 Task: Look for products in the category "Lotion" from Andalou Naturals only.
Action: Mouse moved to (763, 274)
Screenshot: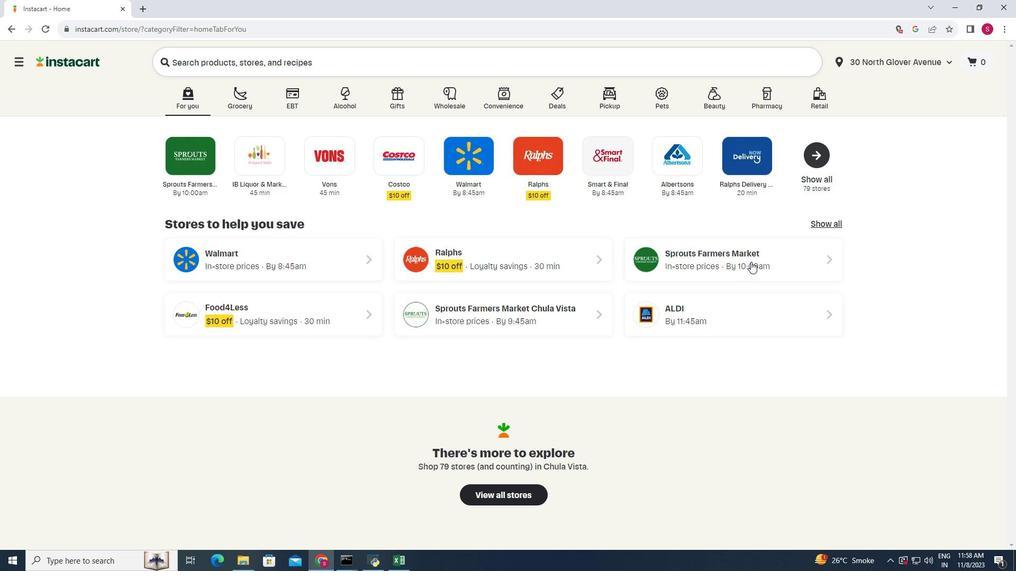 
Action: Mouse pressed left at (763, 274)
Screenshot: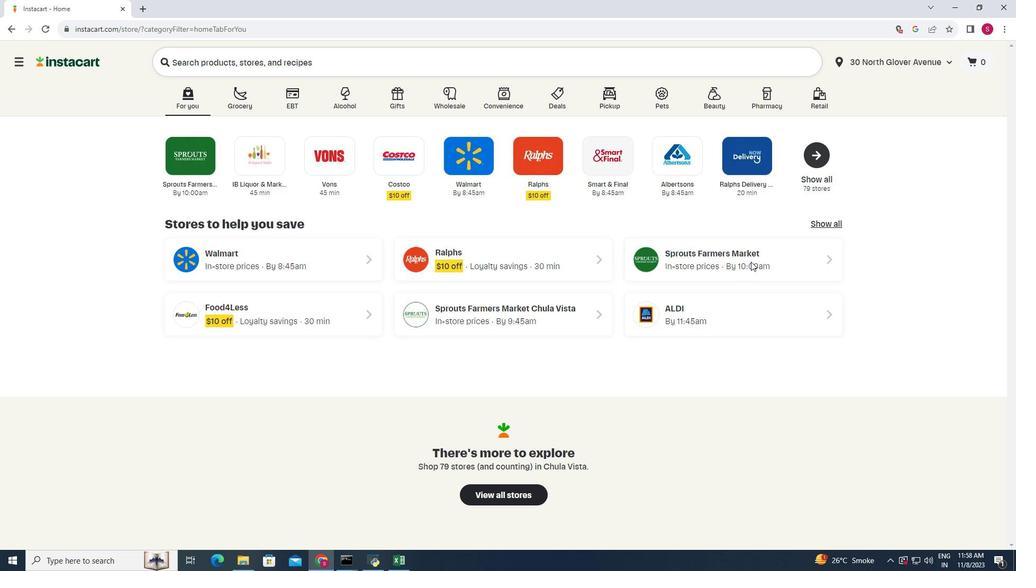 
Action: Mouse moved to (71, 422)
Screenshot: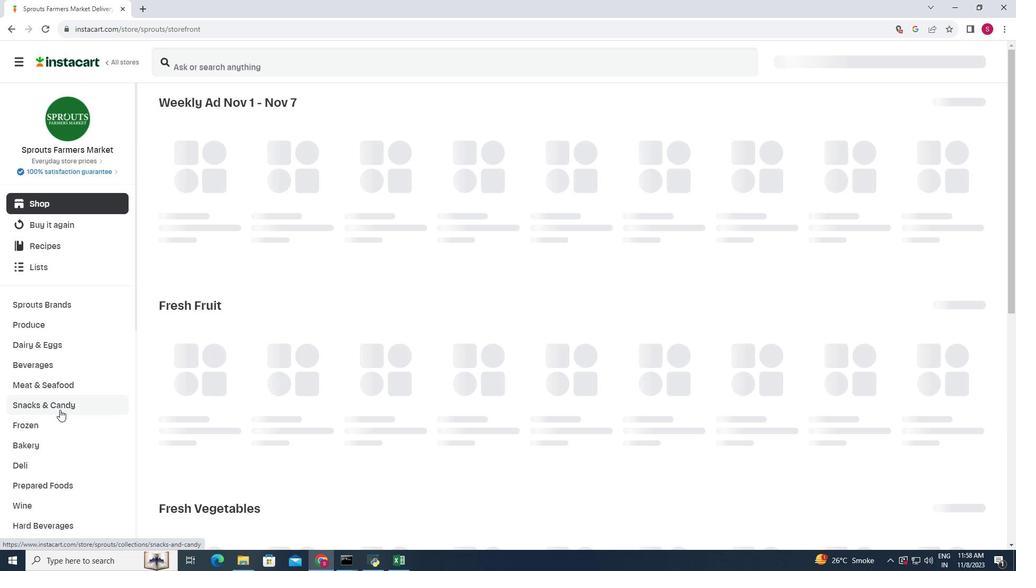 
Action: Mouse scrolled (71, 421) with delta (0, 0)
Screenshot: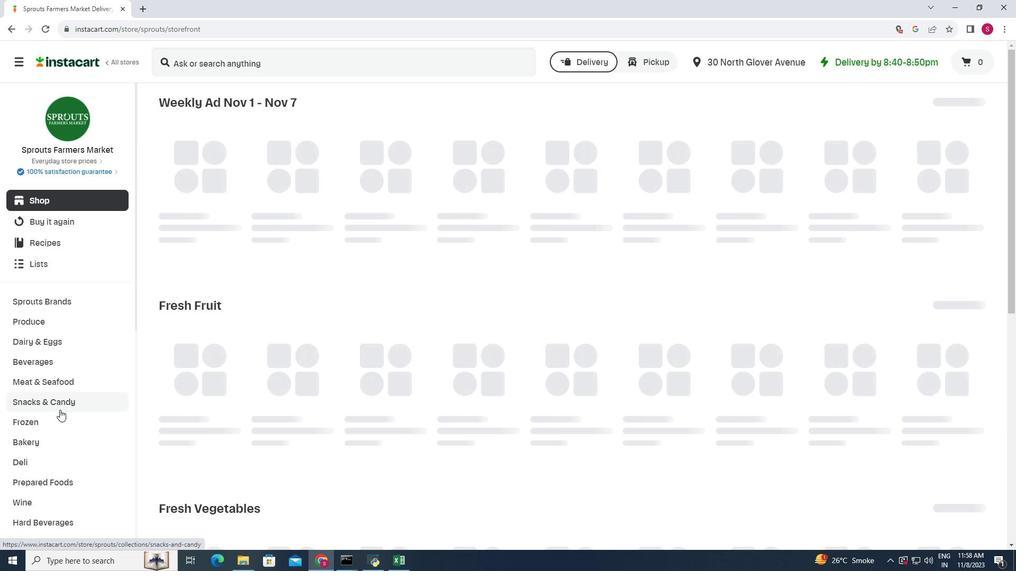 
Action: Mouse moved to (71, 422)
Screenshot: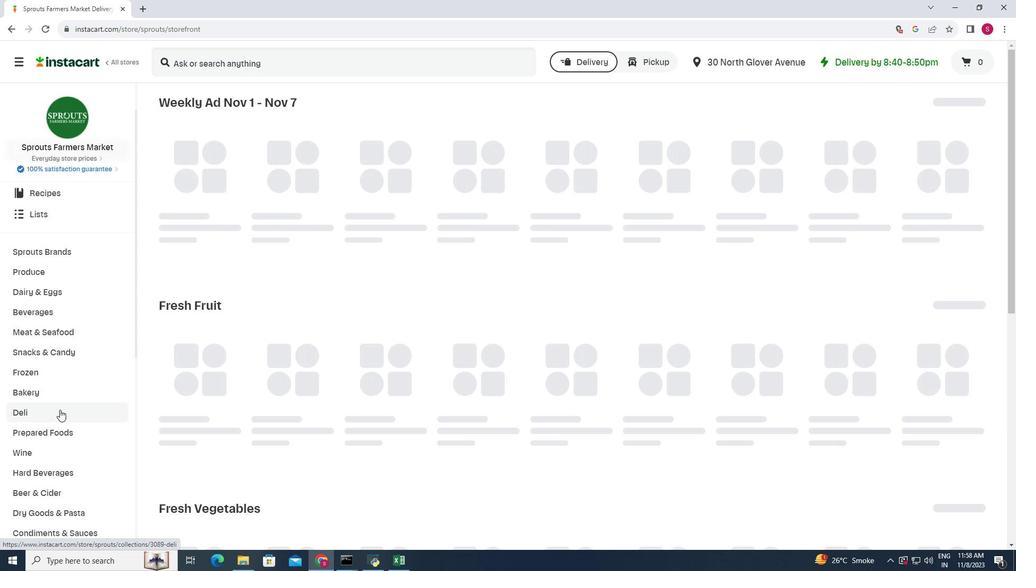 
Action: Mouse scrolled (71, 421) with delta (0, 0)
Screenshot: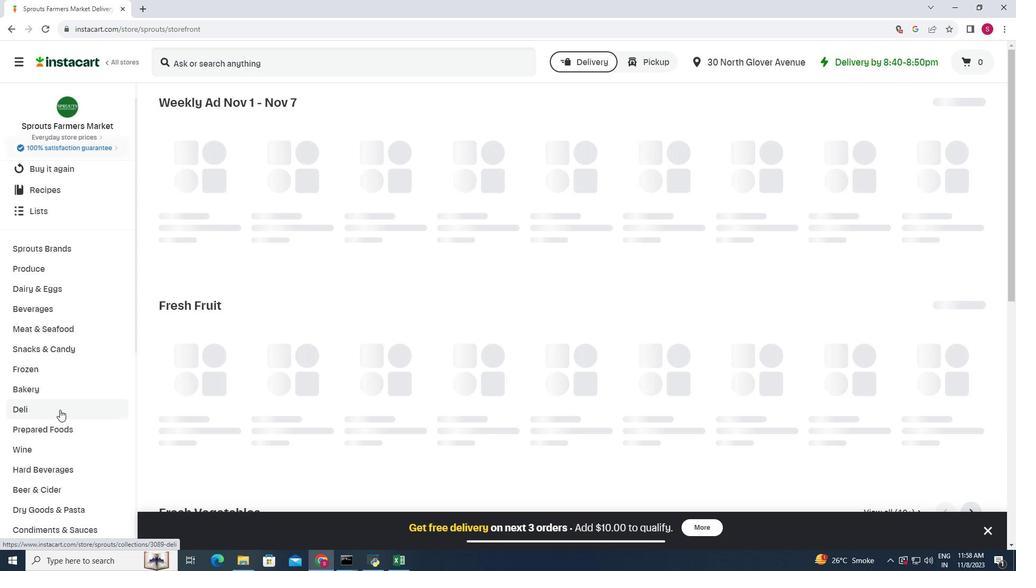 
Action: Mouse moved to (71, 419)
Screenshot: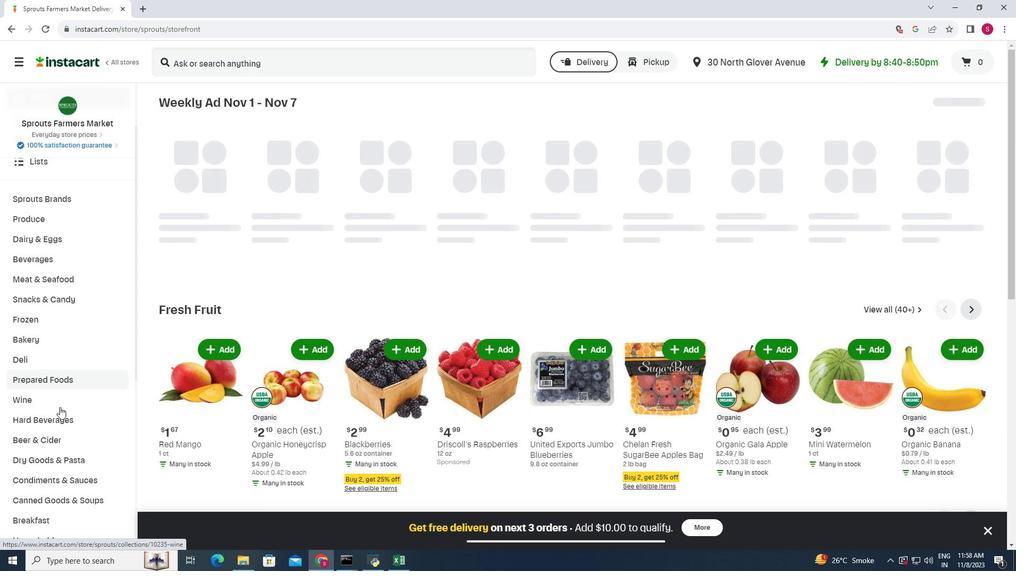 
Action: Mouse scrolled (71, 419) with delta (0, 0)
Screenshot: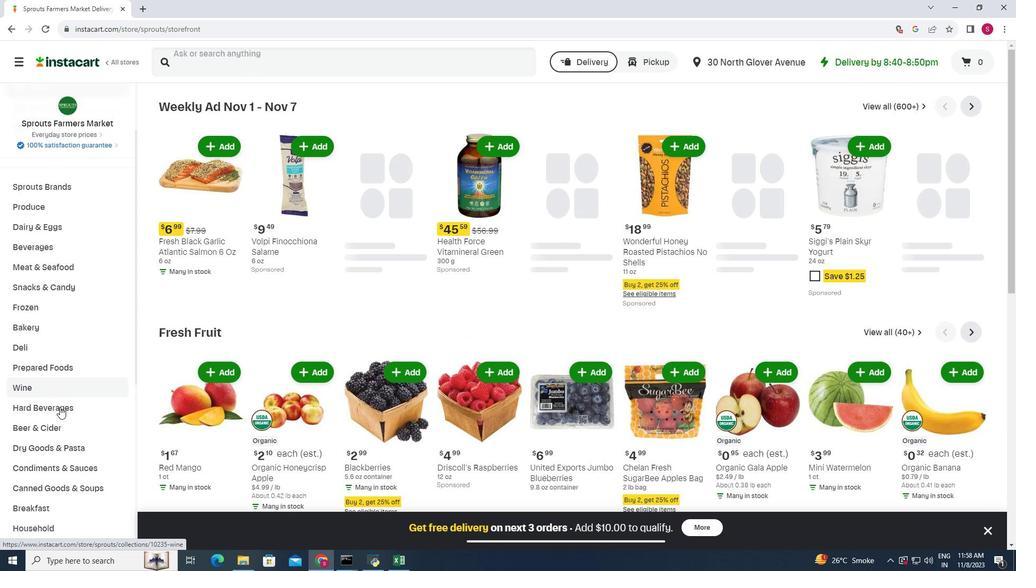 
Action: Mouse moved to (71, 419)
Screenshot: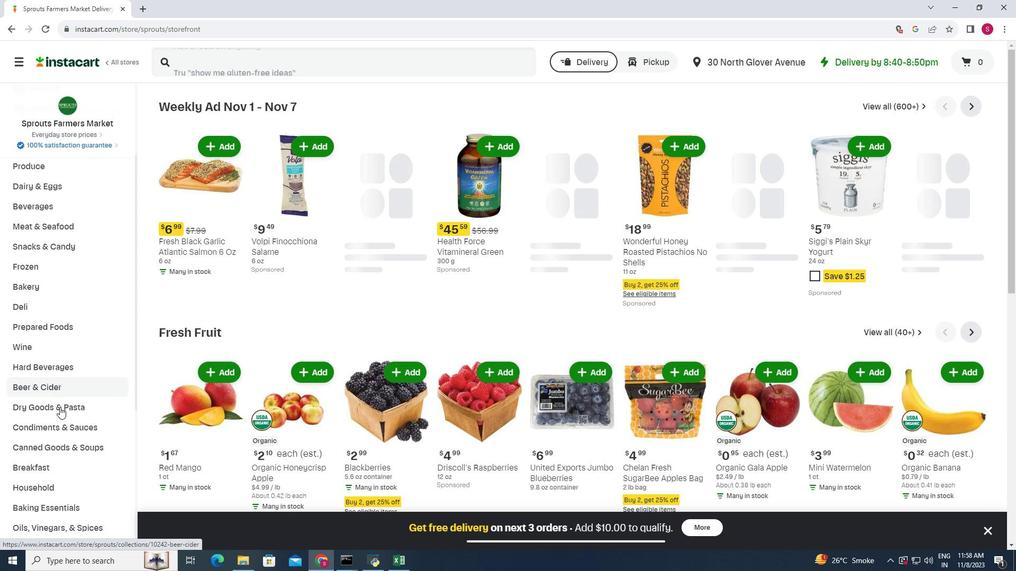 
Action: Mouse scrolled (71, 419) with delta (0, 0)
Screenshot: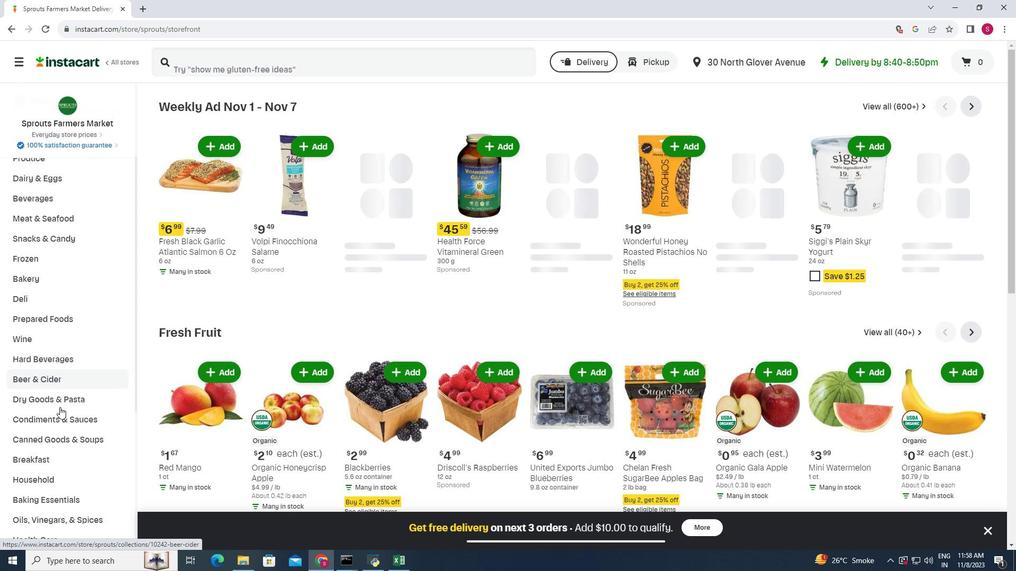 
Action: Mouse scrolled (71, 419) with delta (0, 0)
Screenshot: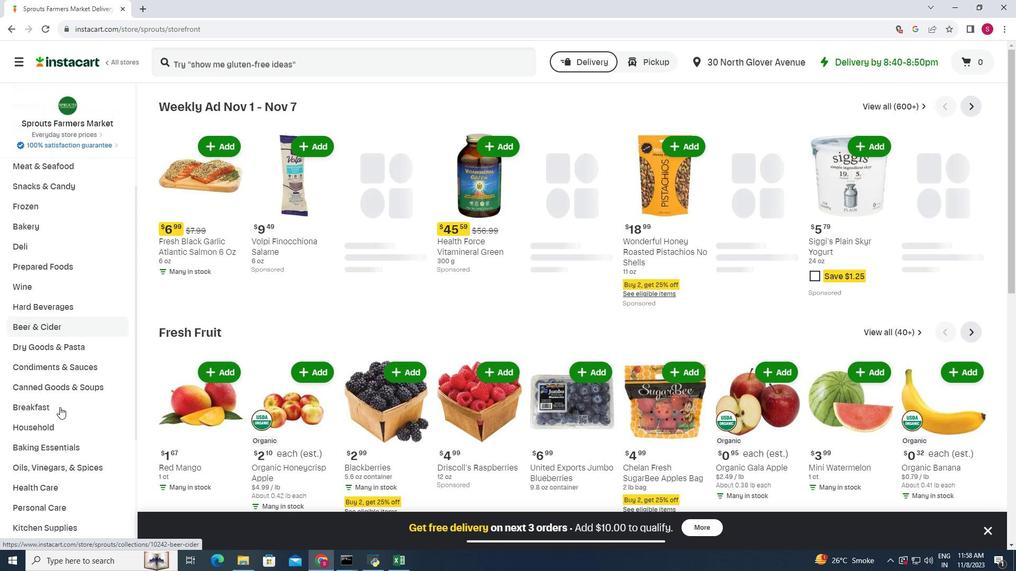 
Action: Mouse scrolled (71, 419) with delta (0, 0)
Screenshot: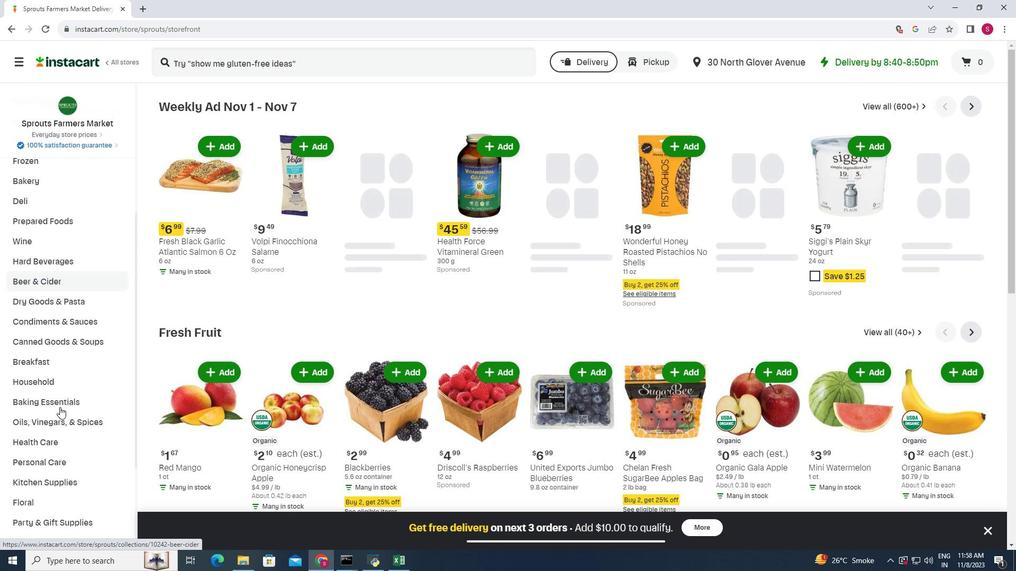 
Action: Mouse moved to (67, 423)
Screenshot: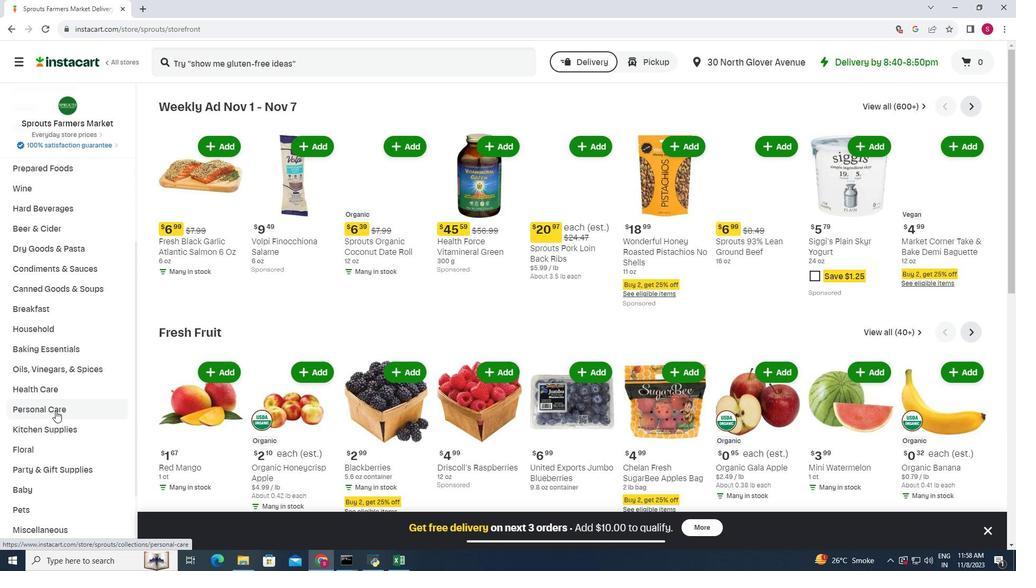 
Action: Mouse pressed left at (67, 423)
Screenshot: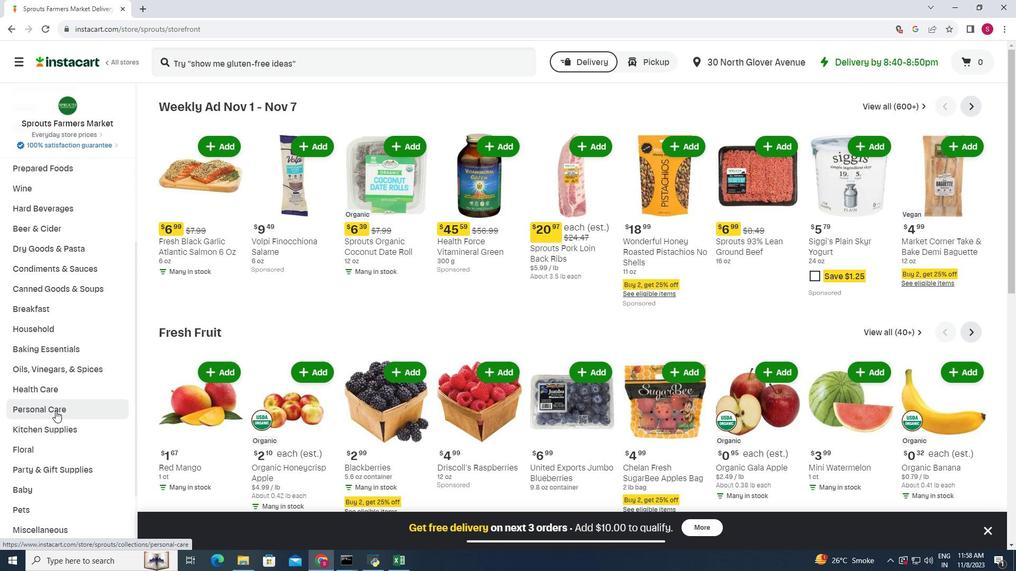 
Action: Mouse moved to (286, 139)
Screenshot: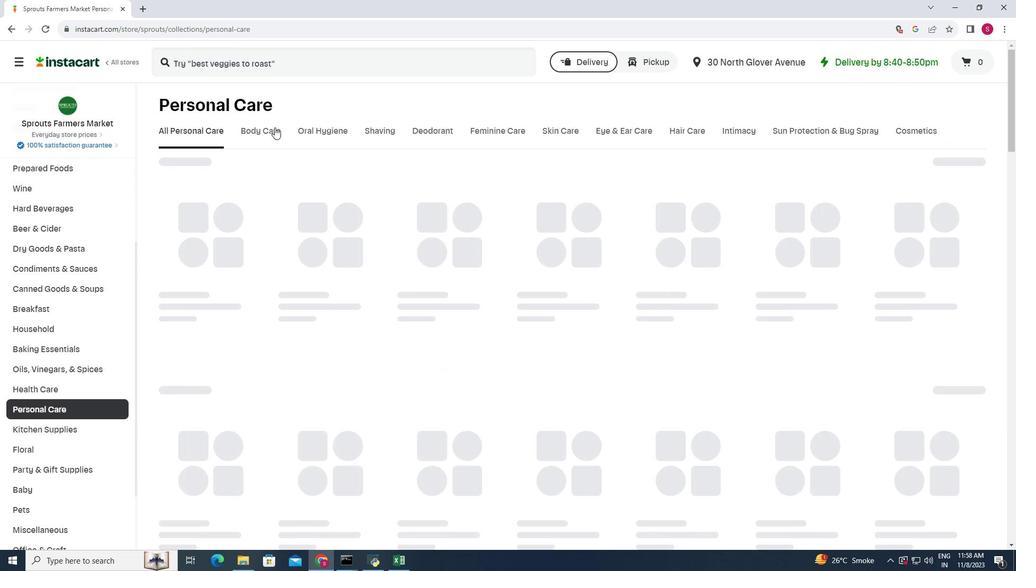 
Action: Mouse pressed left at (286, 139)
Screenshot: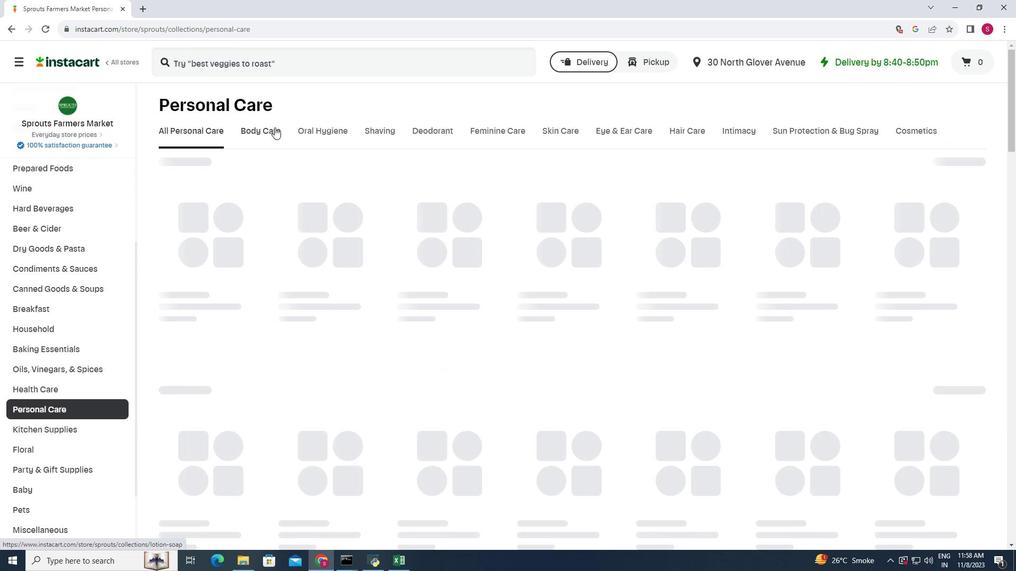 
Action: Mouse moved to (437, 189)
Screenshot: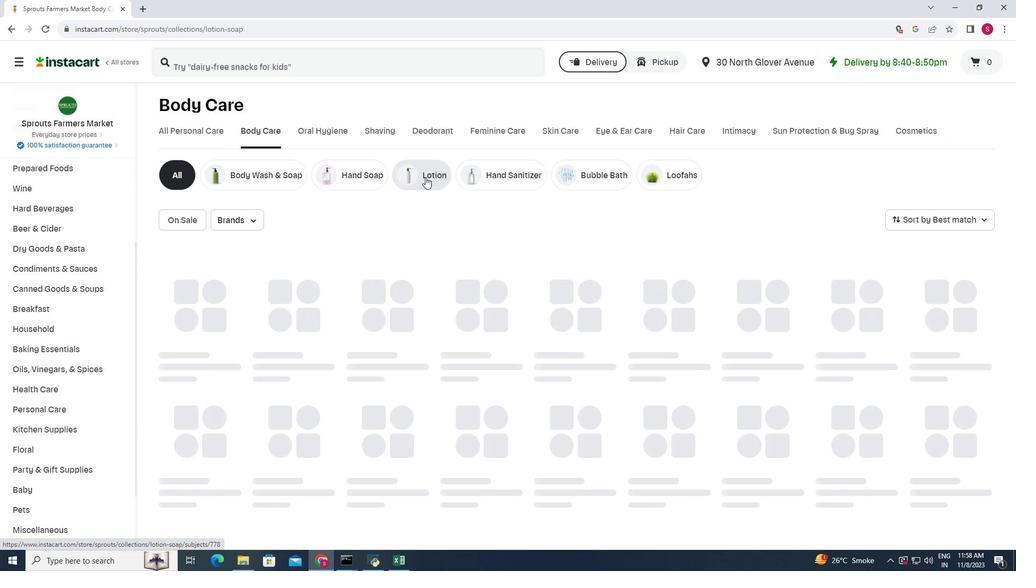 
Action: Mouse pressed left at (437, 189)
Screenshot: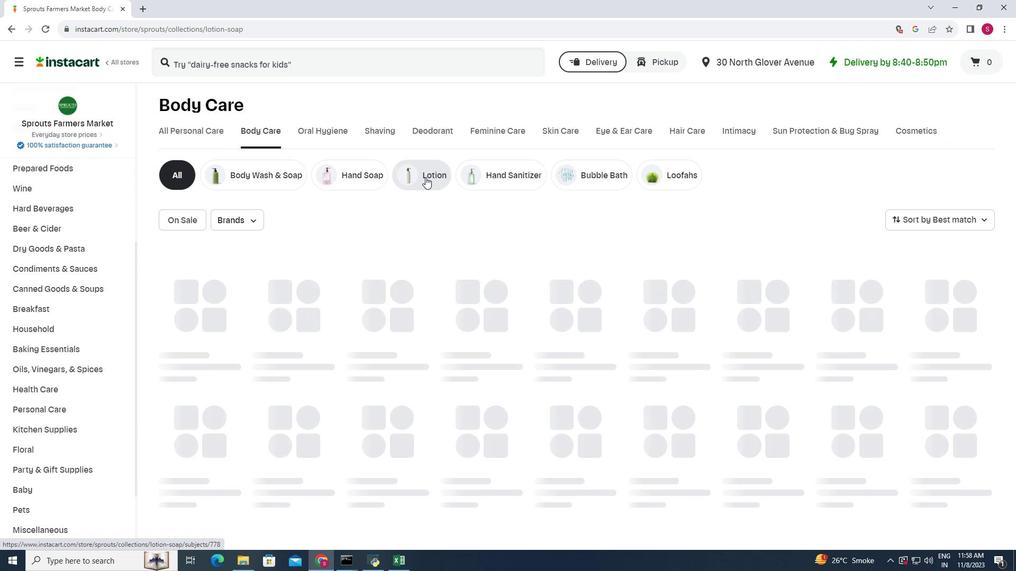 
Action: Mouse moved to (249, 228)
Screenshot: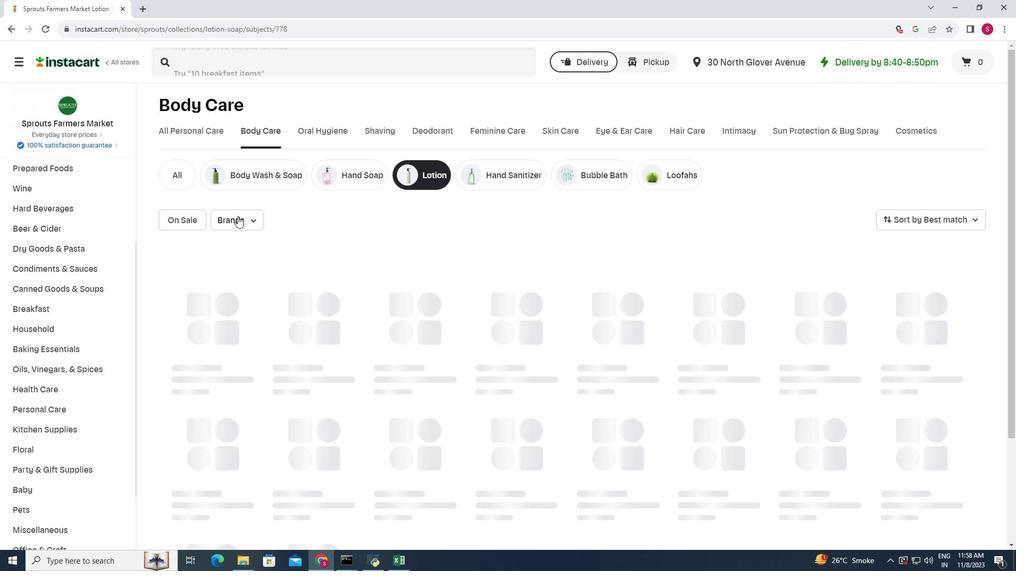 
Action: Mouse pressed left at (249, 228)
Screenshot: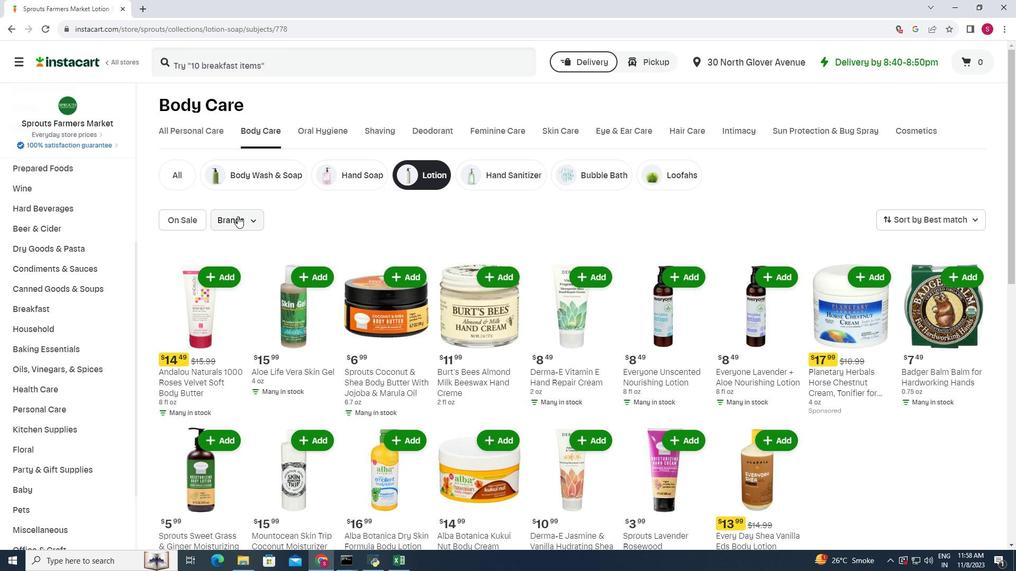 
Action: Mouse moved to (307, 342)
Screenshot: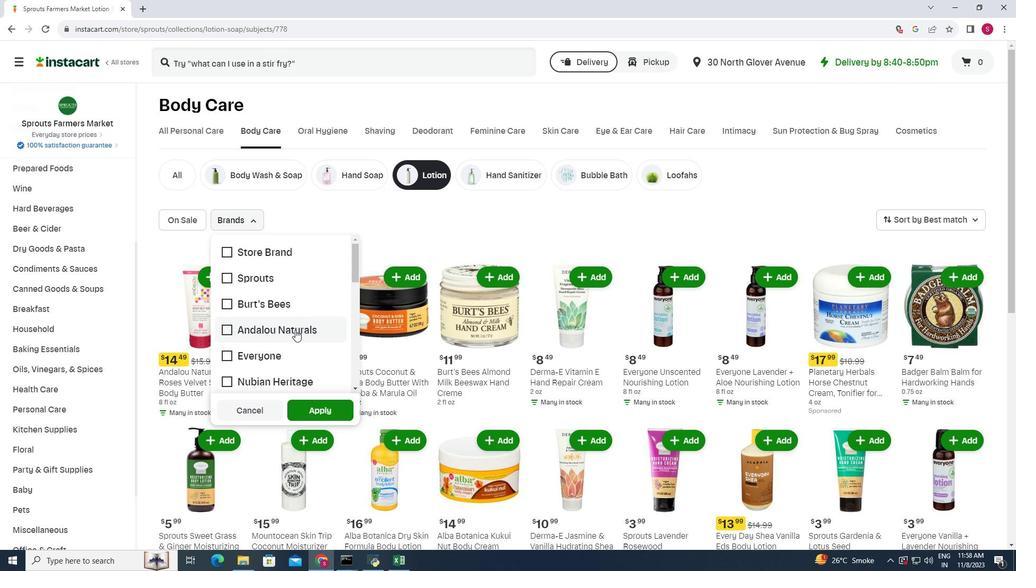 
Action: Mouse pressed left at (307, 342)
Screenshot: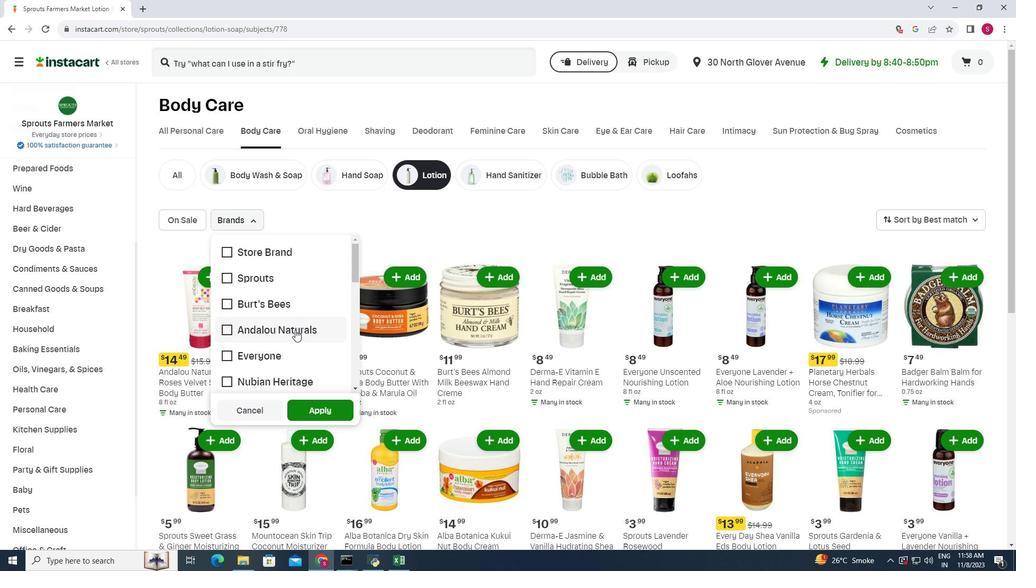 
Action: Mouse moved to (329, 421)
Screenshot: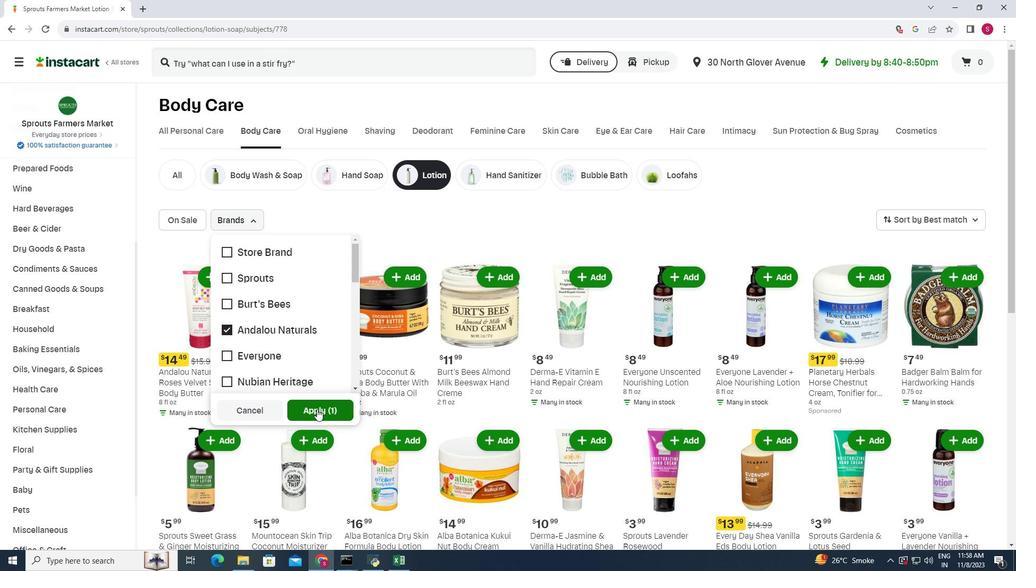 
Action: Mouse pressed left at (329, 421)
Screenshot: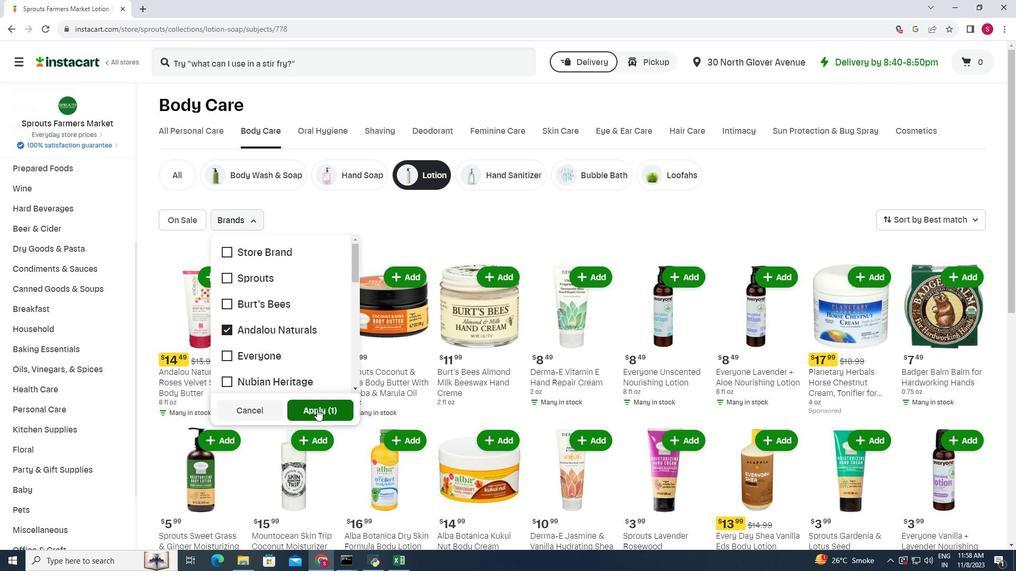 
Action: Mouse moved to (624, 334)
Screenshot: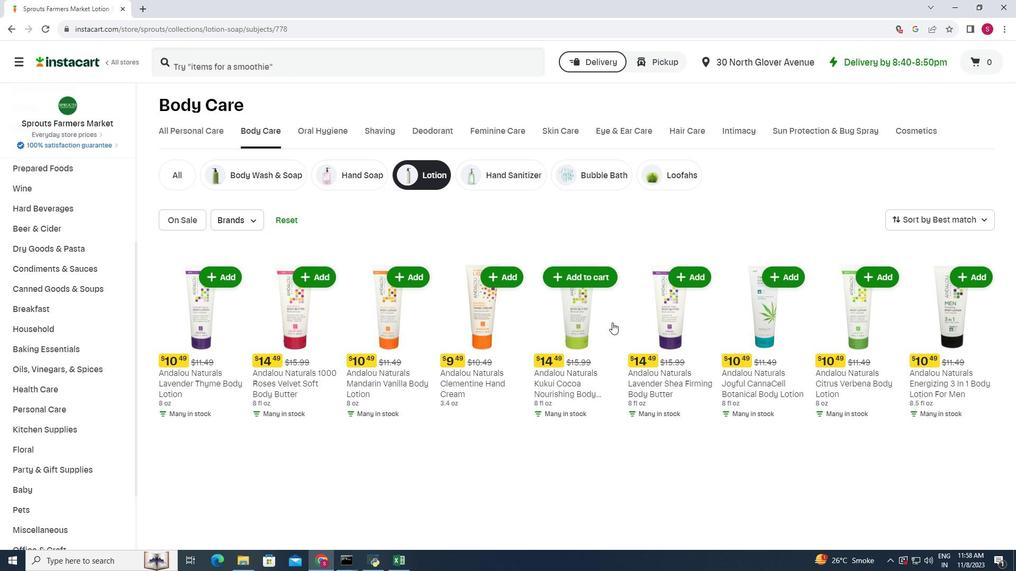 
Action: Mouse scrolled (624, 334) with delta (0, 0)
Screenshot: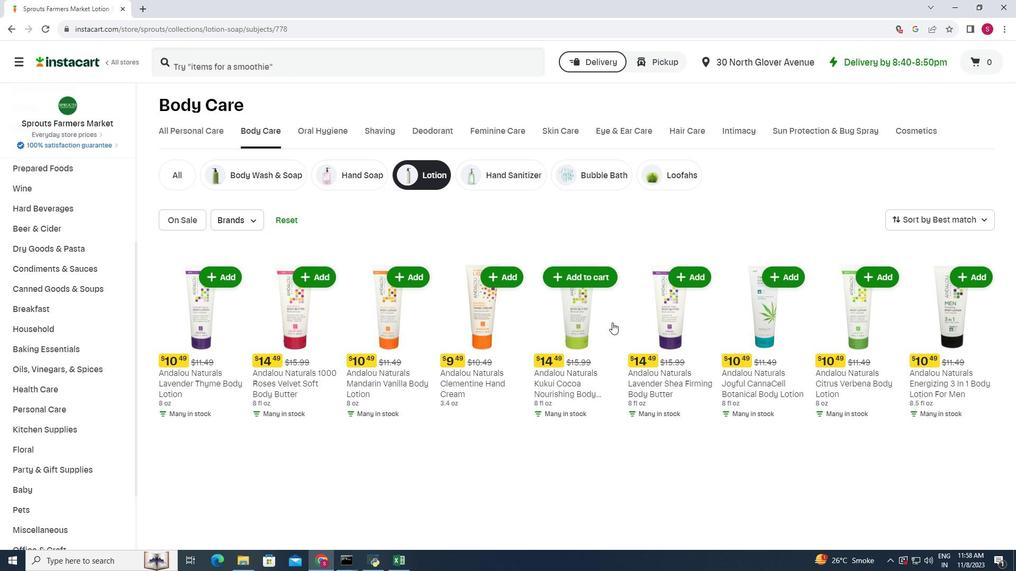 
Action: Mouse moved to (624, 334)
Screenshot: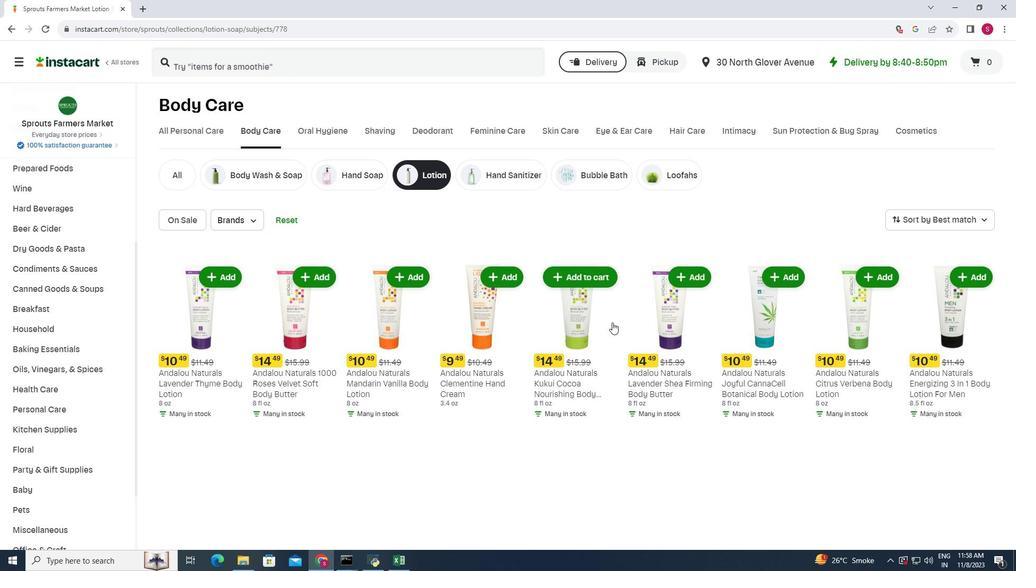 
Action: Mouse scrolled (624, 334) with delta (0, 0)
Screenshot: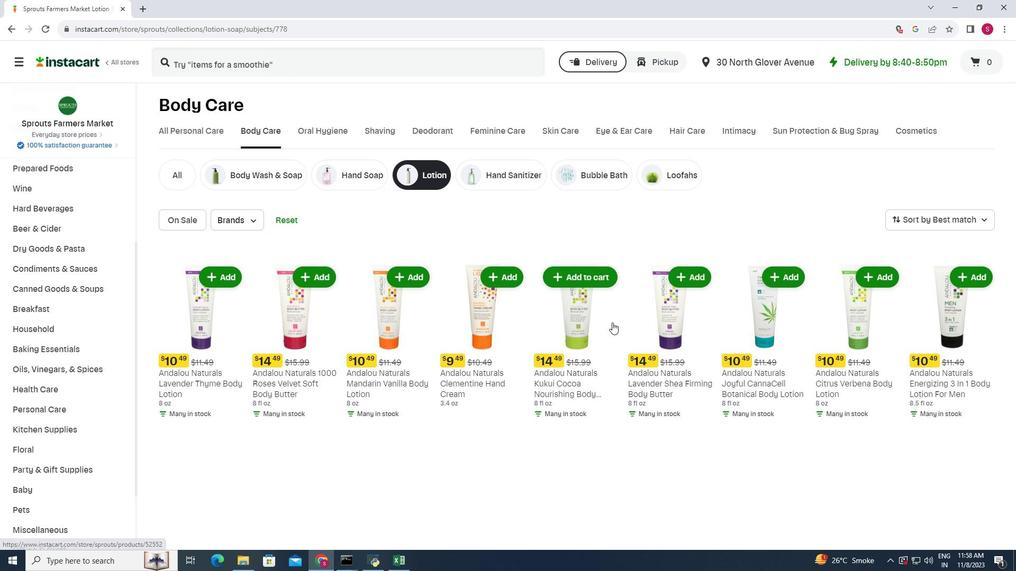
